 Task: Toggle the colors option in the decorations.
Action: Mouse moved to (11, 497)
Screenshot: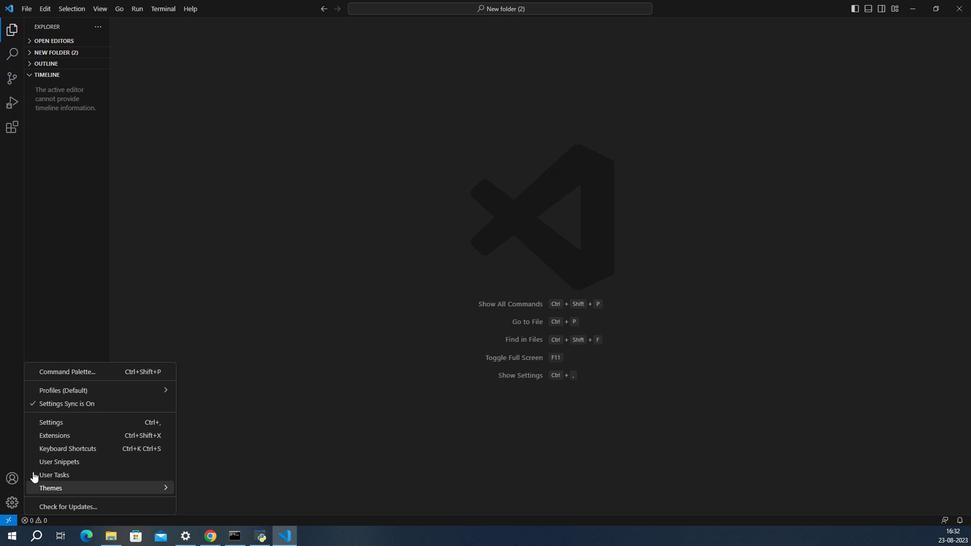 
Action: Mouse pressed left at (11, 497)
Screenshot: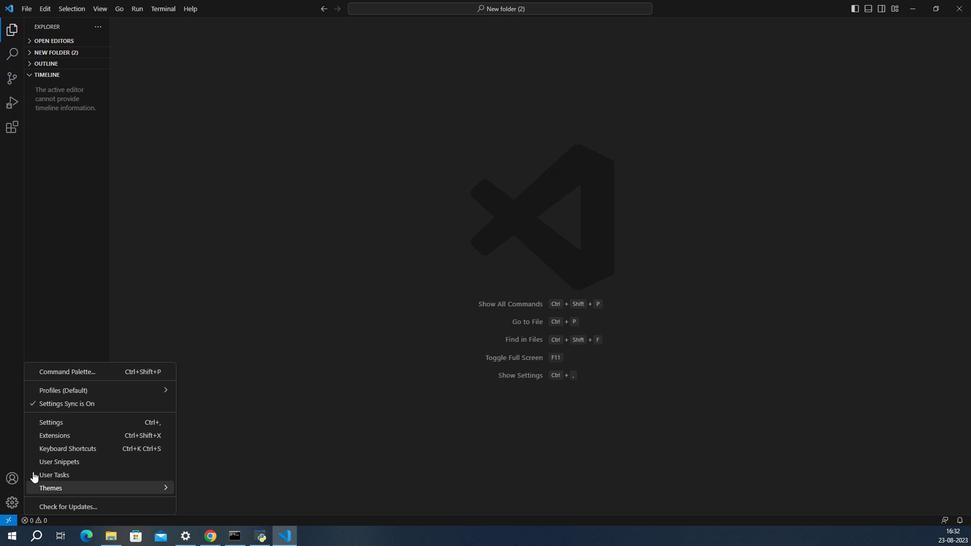 
Action: Mouse moved to (42, 425)
Screenshot: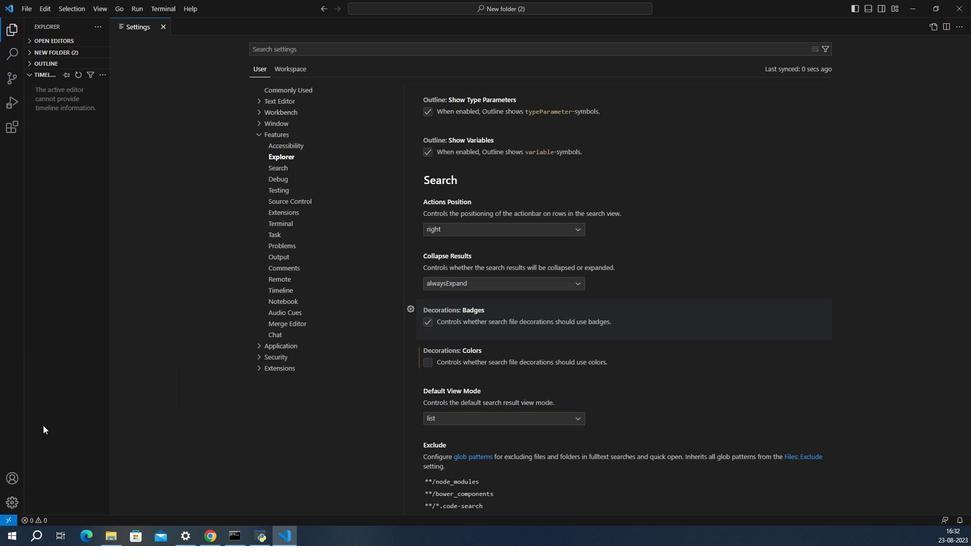 
Action: Mouse pressed left at (42, 425)
Screenshot: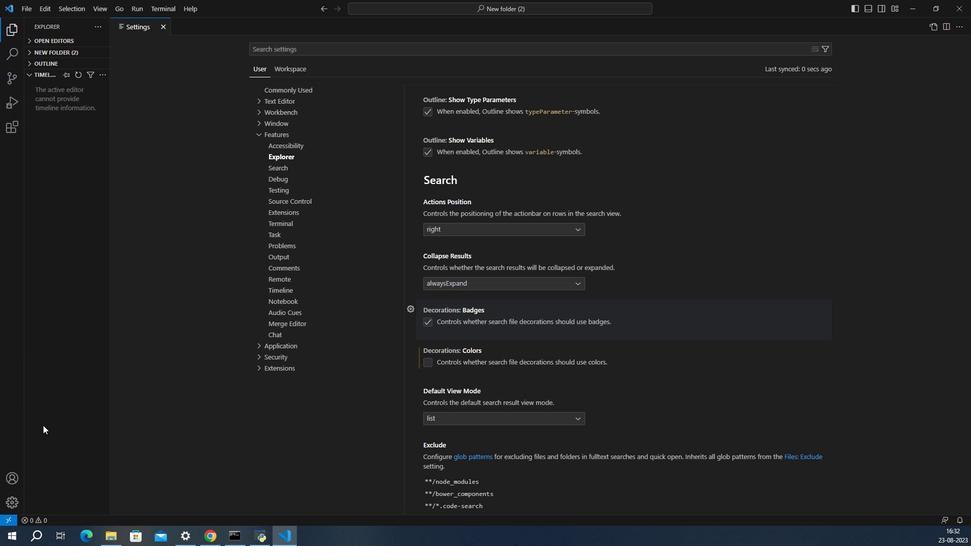 
Action: Mouse moved to (452, 364)
Screenshot: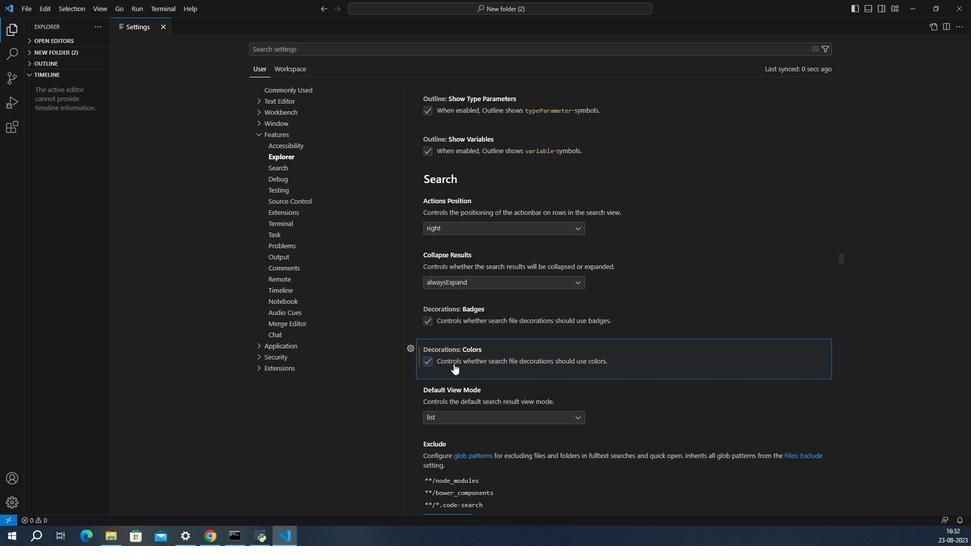 
Action: Mouse pressed left at (452, 364)
Screenshot: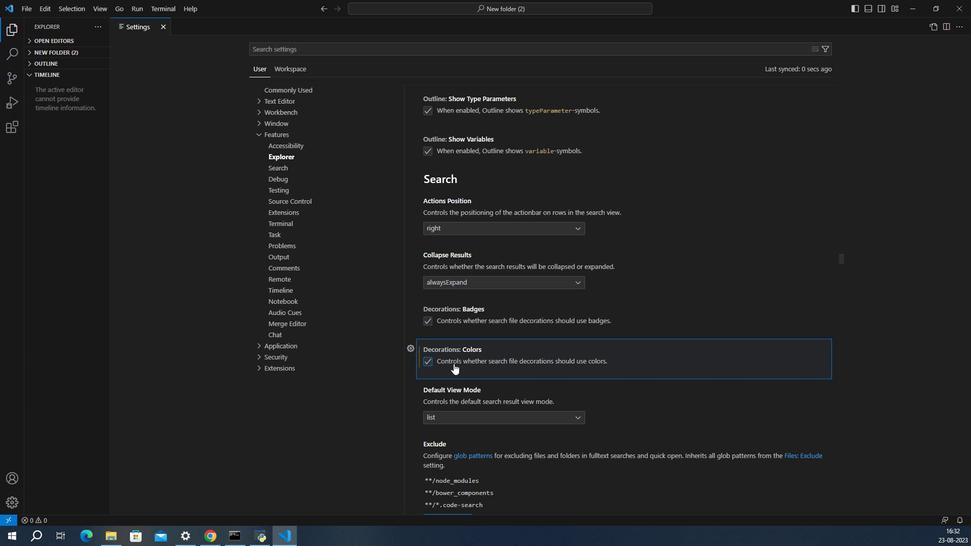 
Action: Mouse moved to (479, 369)
Screenshot: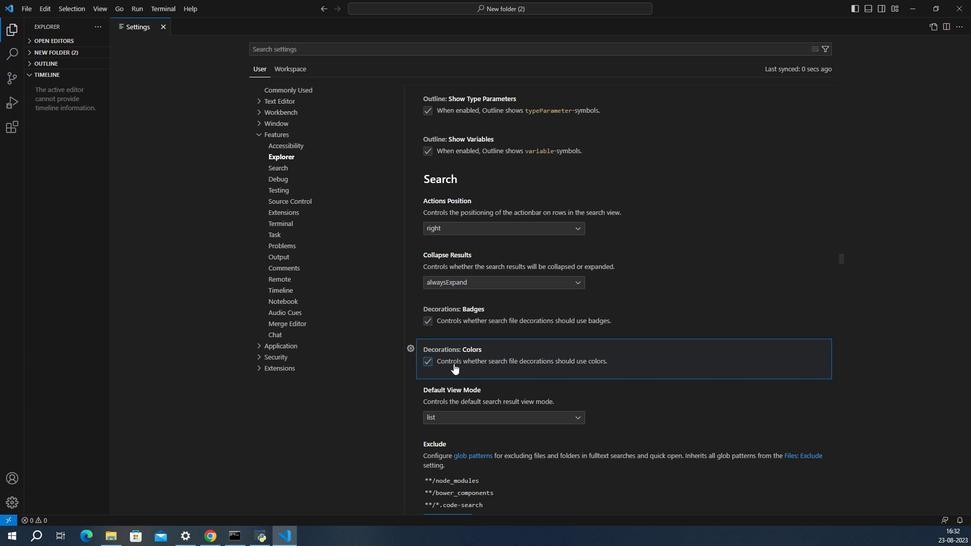 
